 Task: Search One-way flight tickets for 2 adults, in Economy from Sharm El Sheikh to Agra to travel on 26-Nov-2023.  Stops: Any number of stops.
Action: Mouse moved to (291, 269)
Screenshot: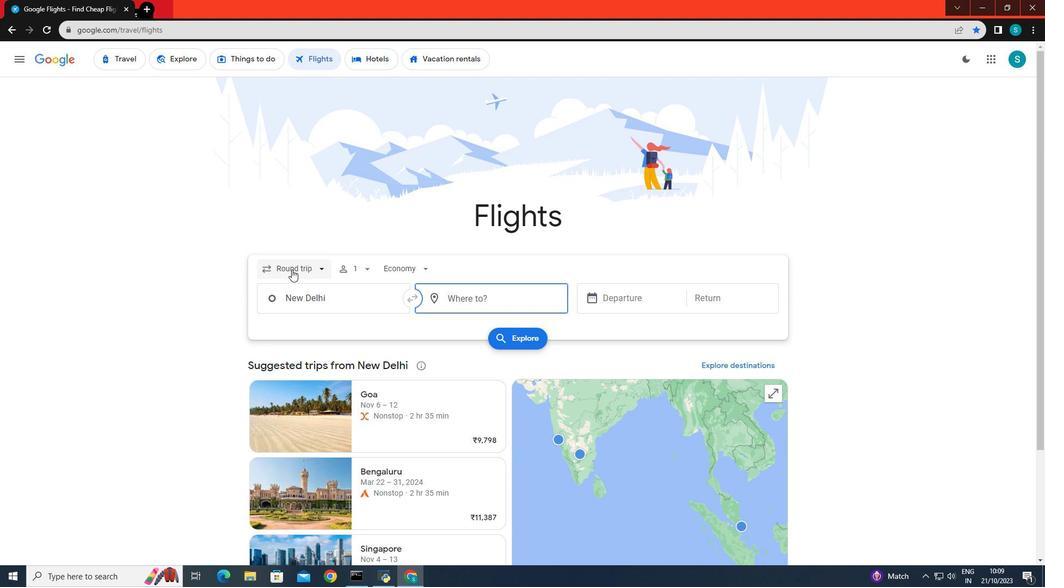 
Action: Mouse pressed left at (291, 269)
Screenshot: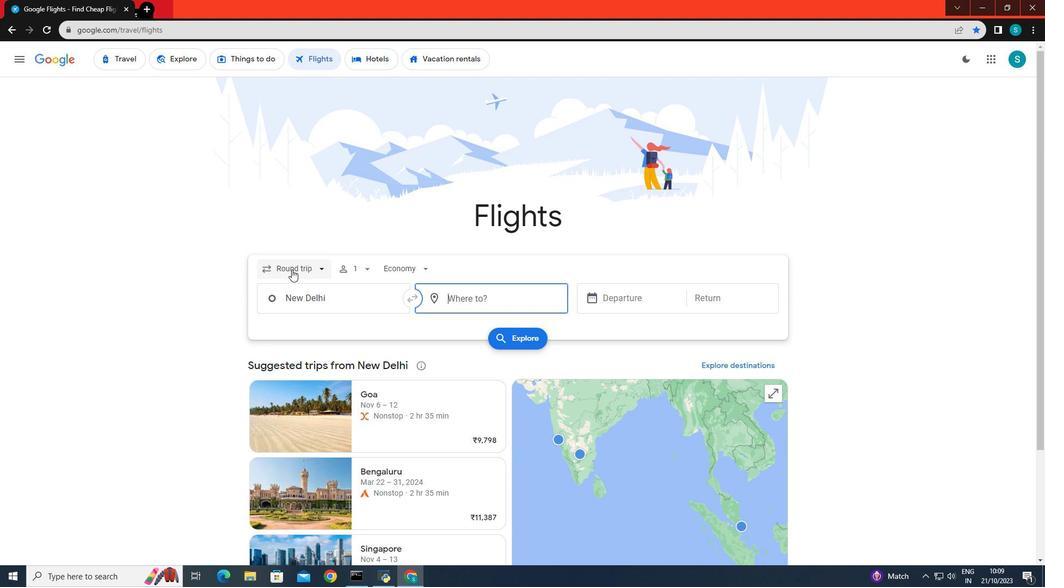 
Action: Mouse moved to (293, 316)
Screenshot: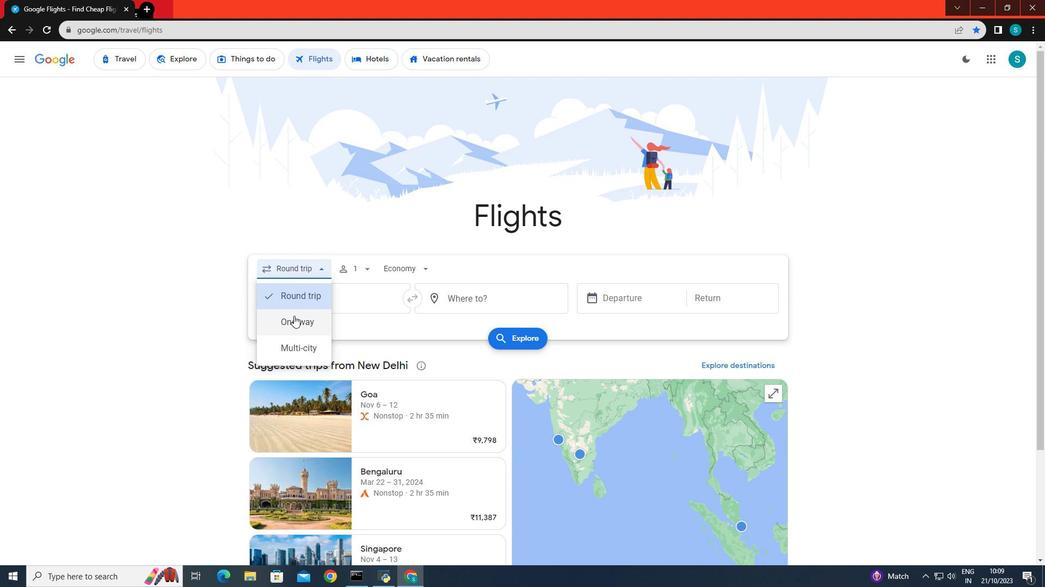 
Action: Mouse pressed left at (293, 316)
Screenshot: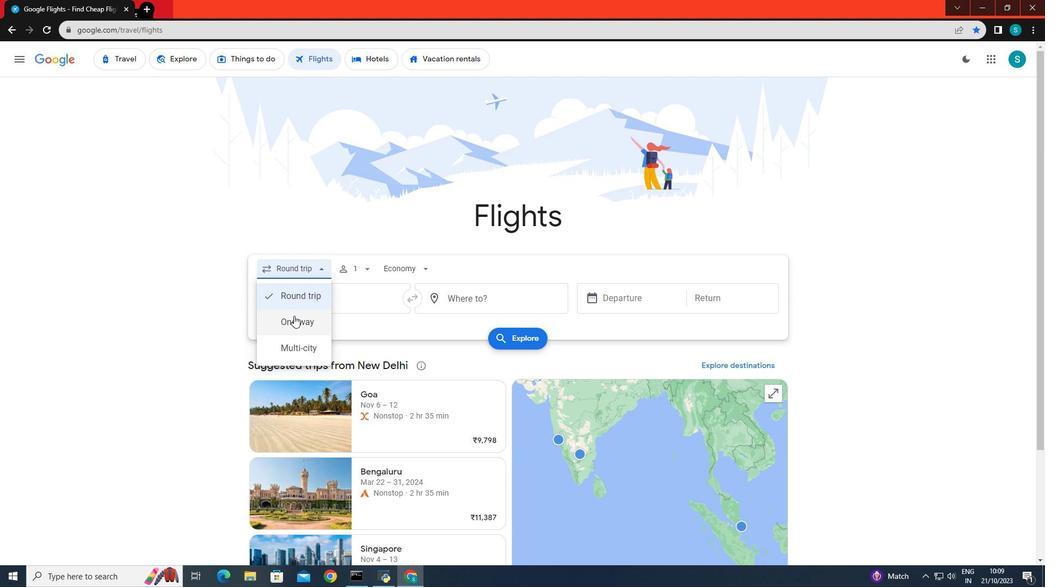 
Action: Mouse moved to (355, 265)
Screenshot: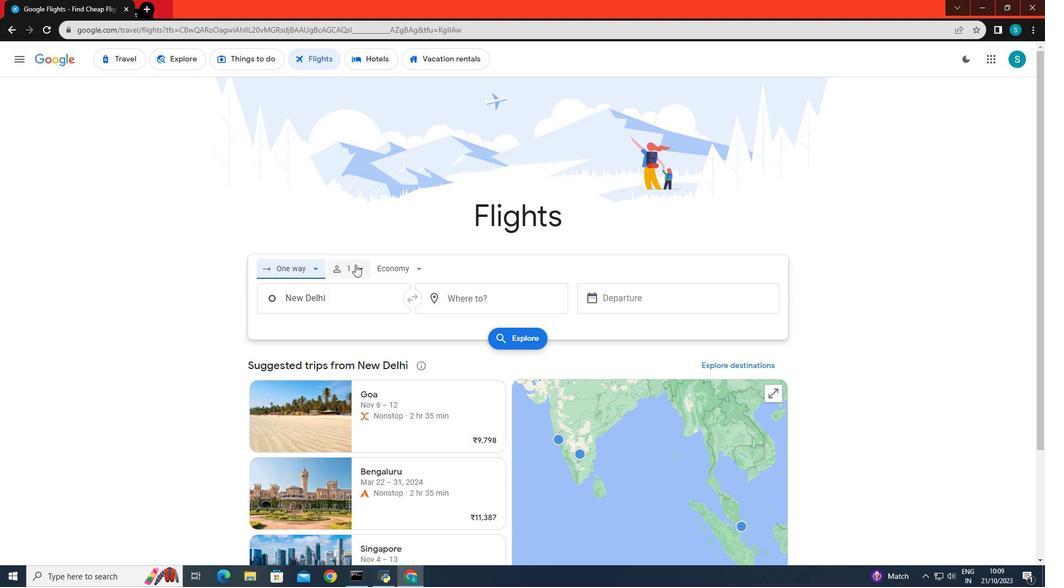 
Action: Mouse pressed left at (355, 265)
Screenshot: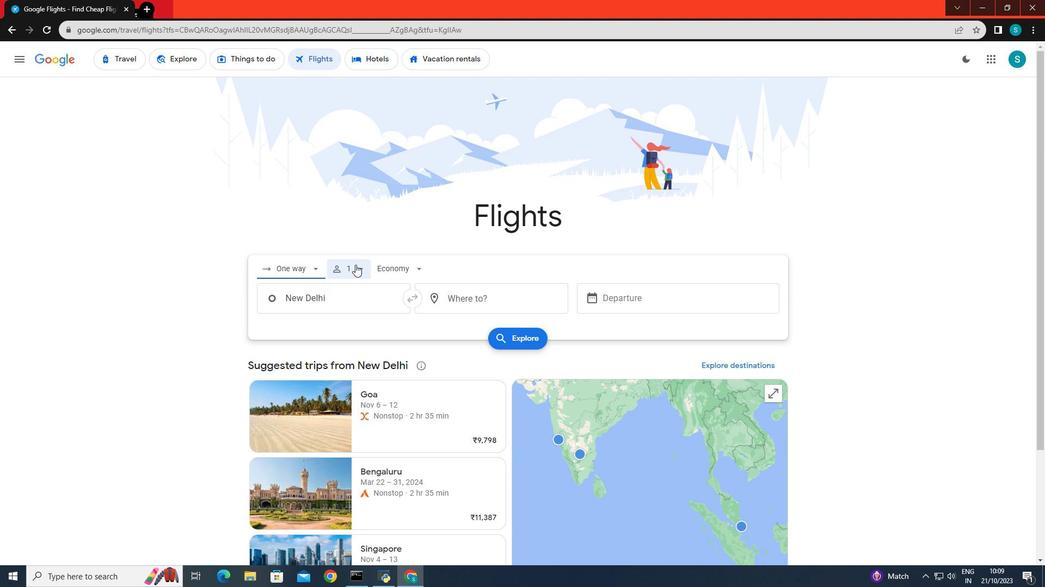 
Action: Mouse moved to (442, 294)
Screenshot: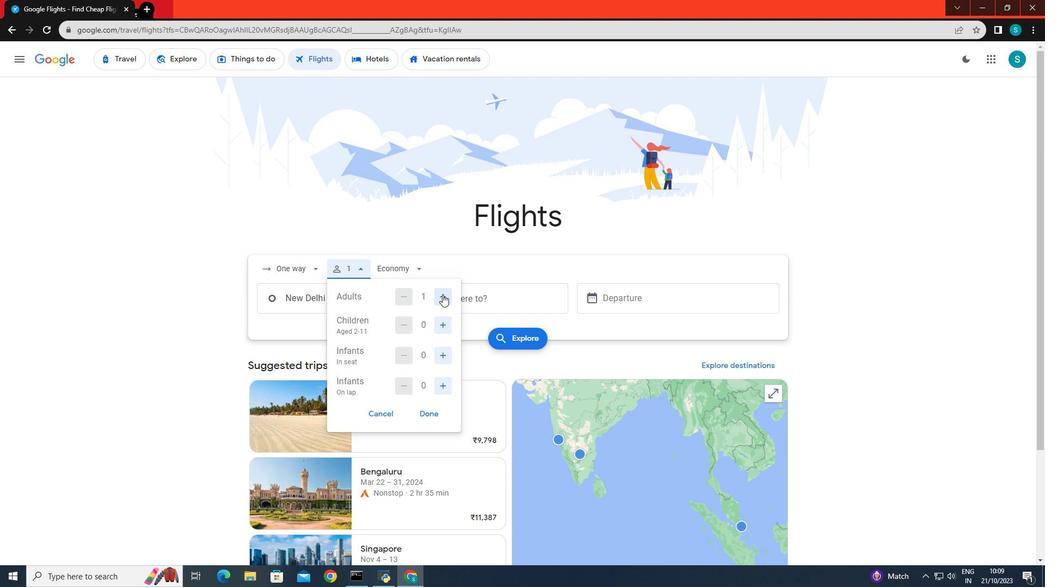 
Action: Mouse pressed left at (442, 294)
Screenshot: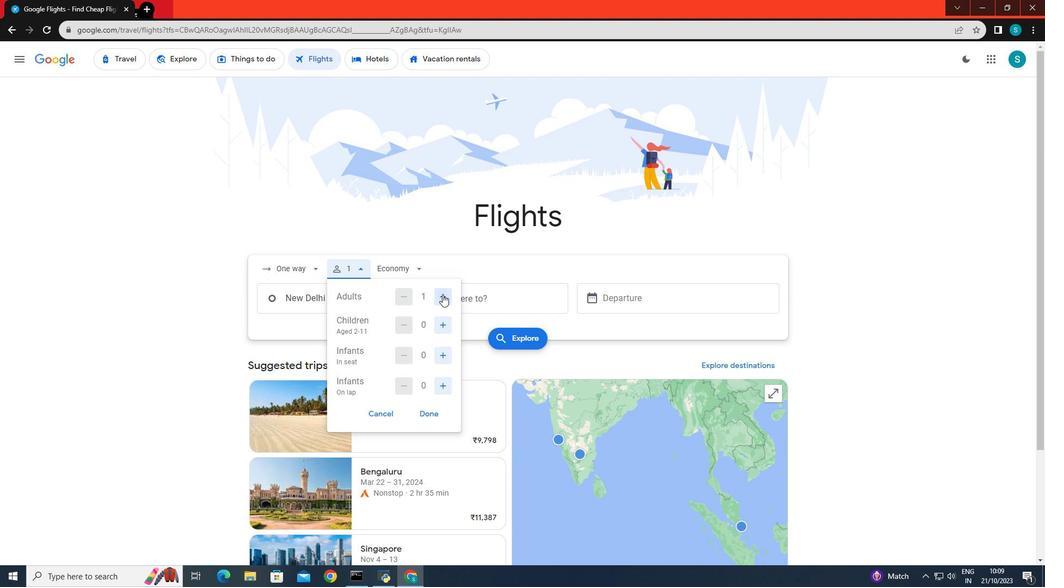 
Action: Mouse moved to (423, 413)
Screenshot: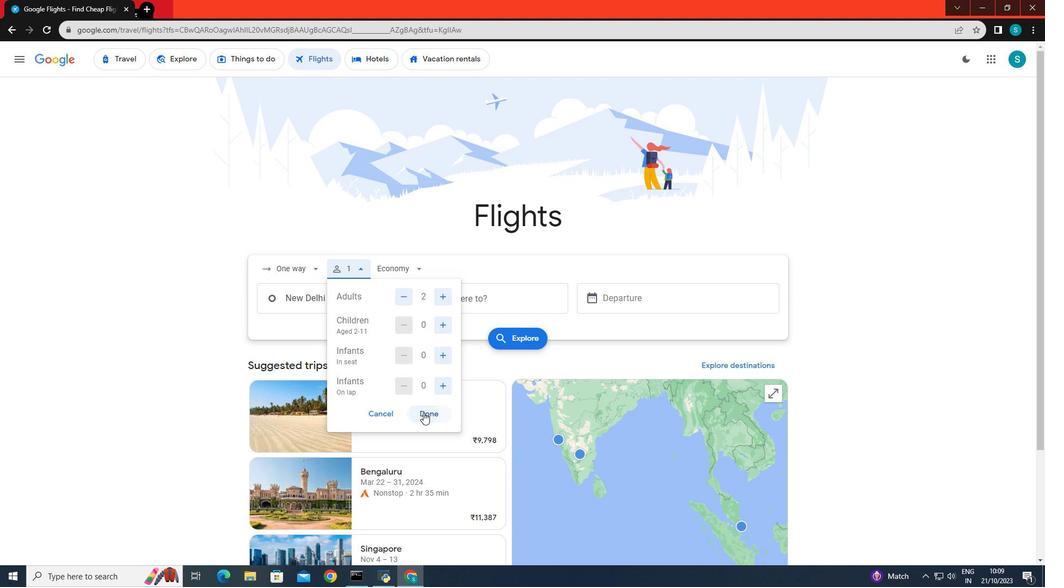 
Action: Mouse pressed left at (423, 413)
Screenshot: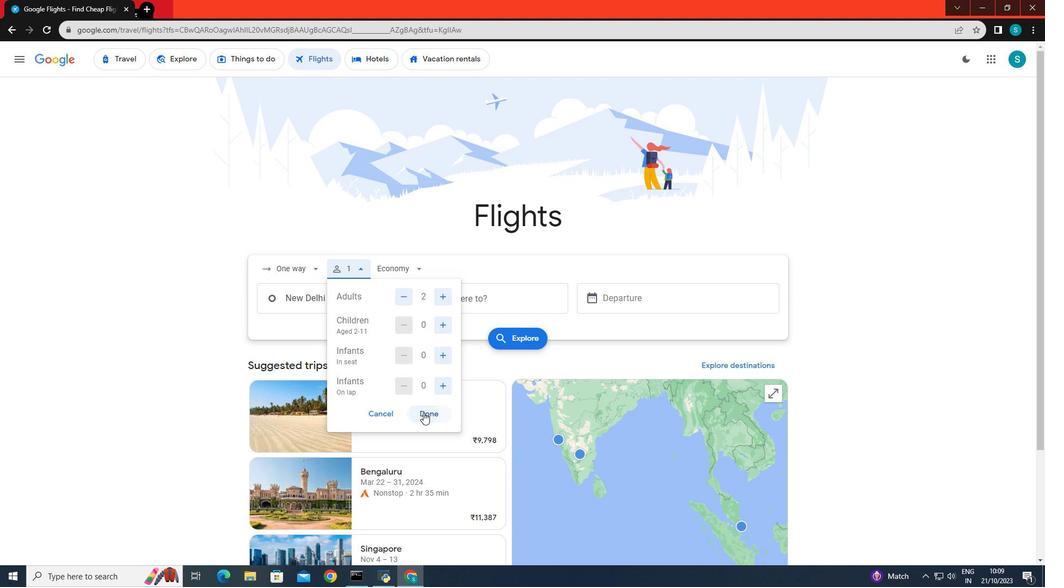 
Action: Mouse moved to (390, 354)
Screenshot: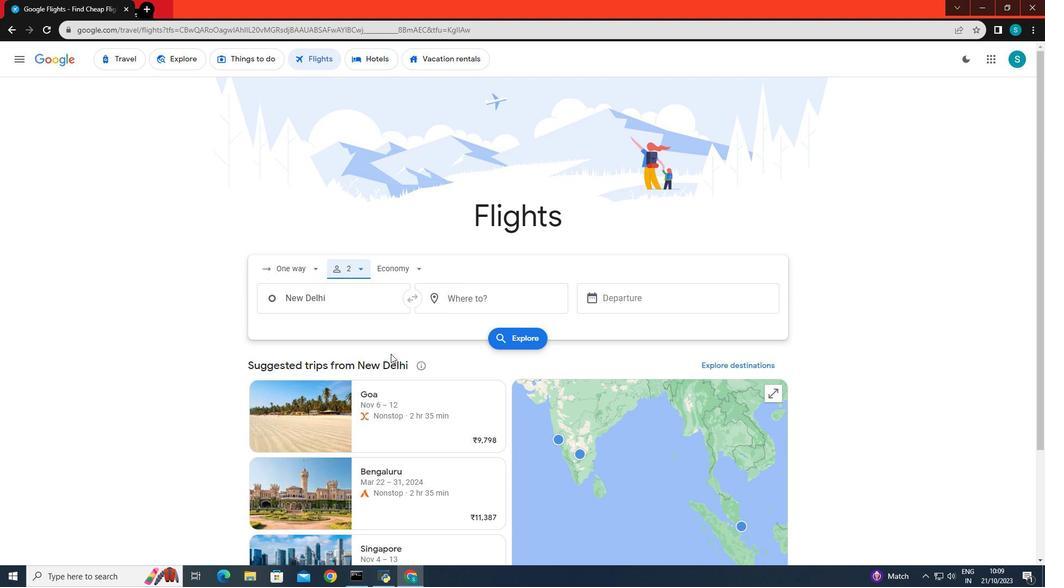
Action: Mouse scrolled (390, 353) with delta (0, 0)
Screenshot: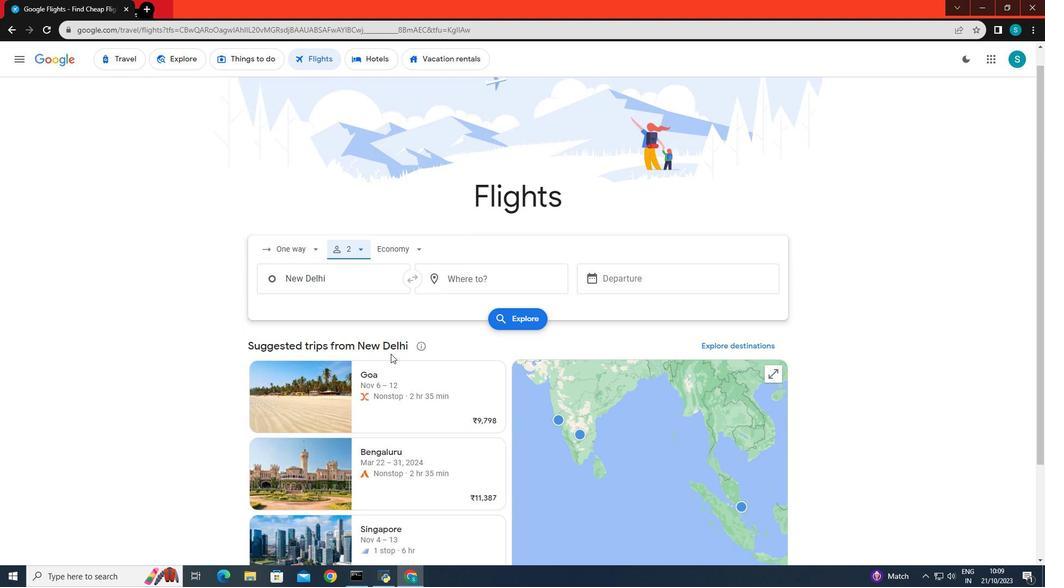 
Action: Mouse moved to (401, 217)
Screenshot: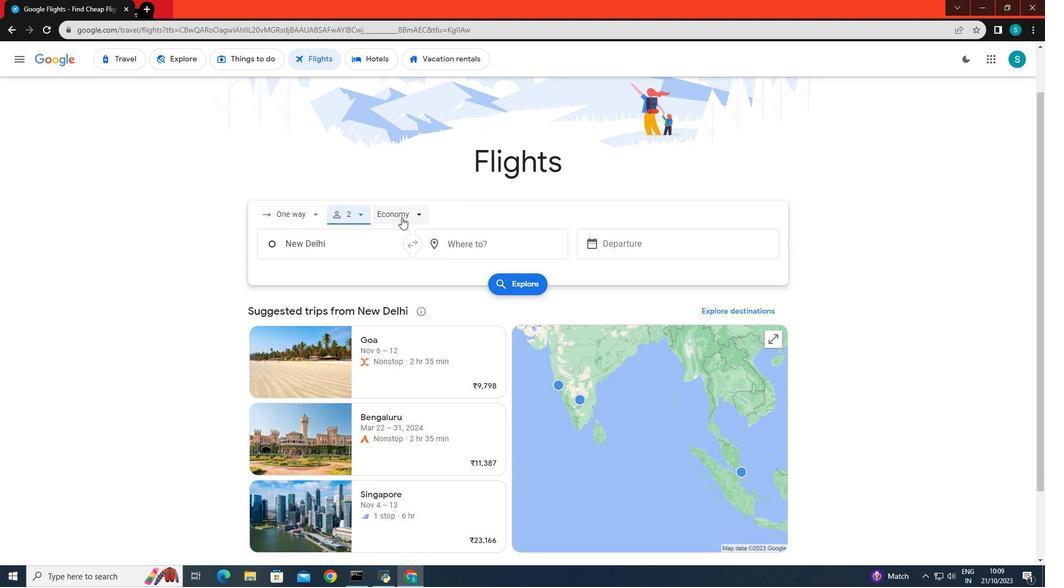 
Action: Mouse pressed left at (401, 217)
Screenshot: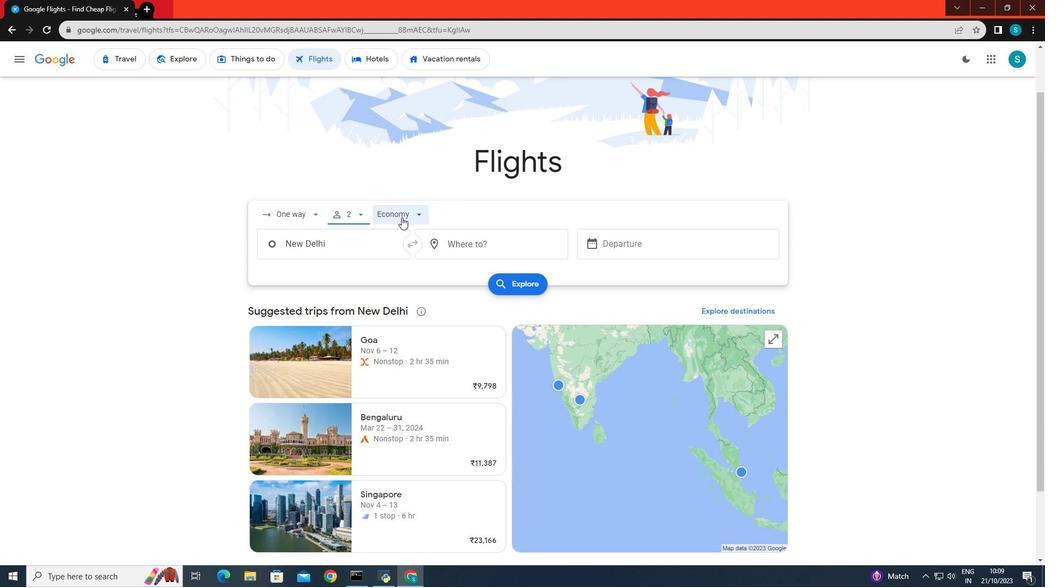 
Action: Mouse moved to (420, 245)
Screenshot: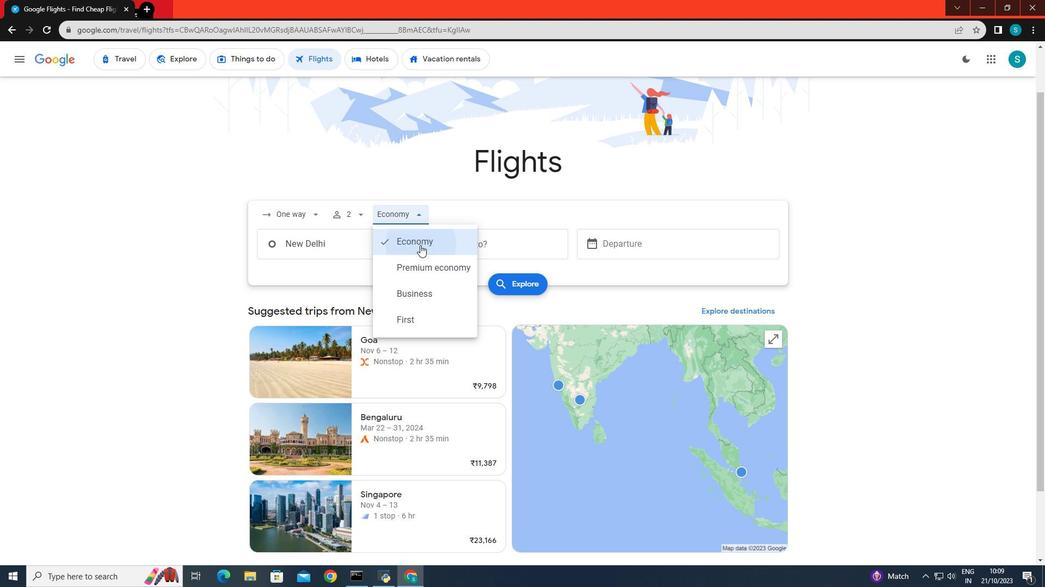 
Action: Mouse pressed left at (420, 245)
Screenshot: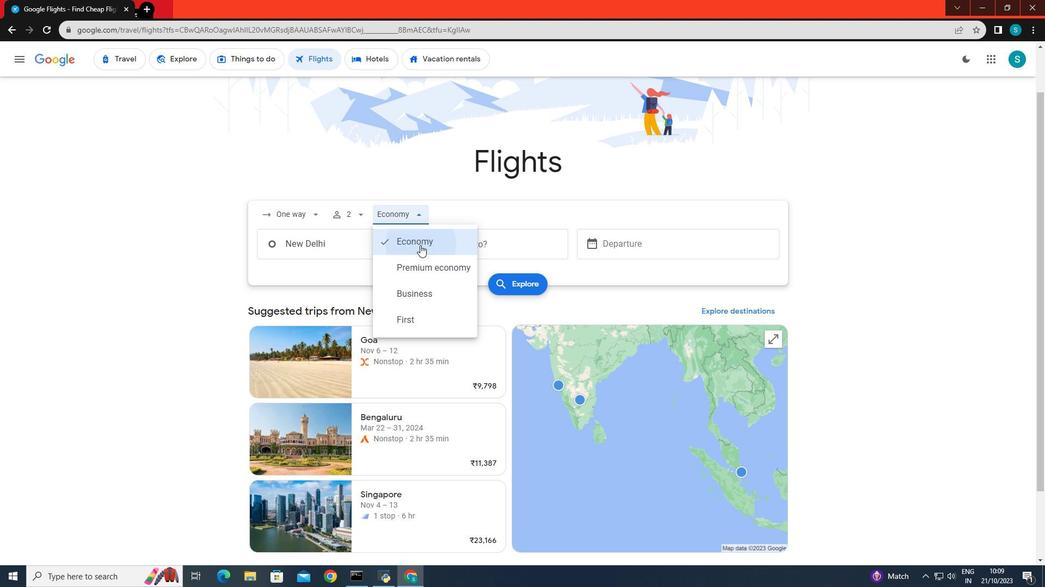 
Action: Mouse moved to (320, 246)
Screenshot: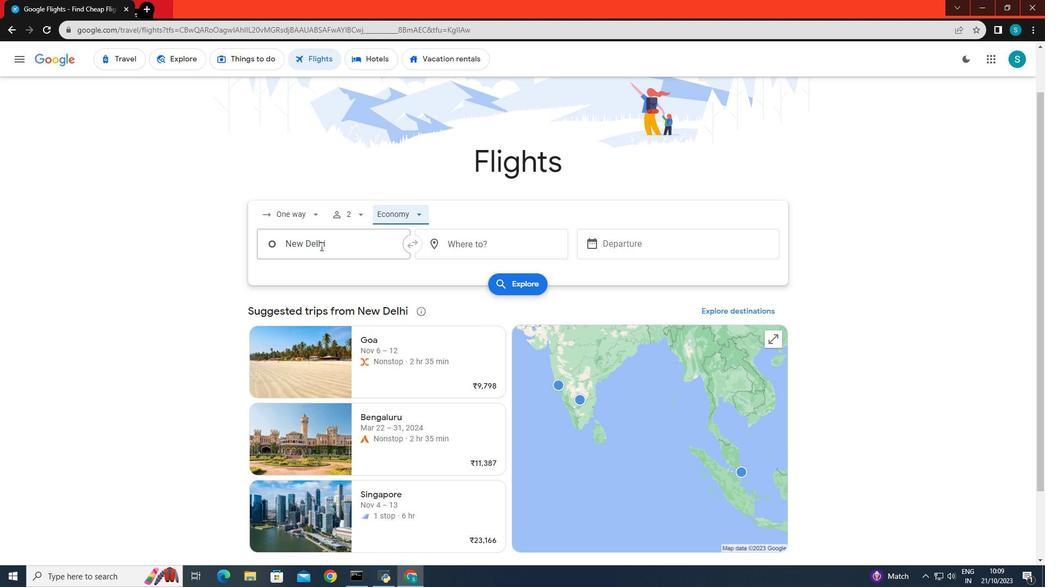 
Action: Mouse pressed left at (320, 246)
Screenshot: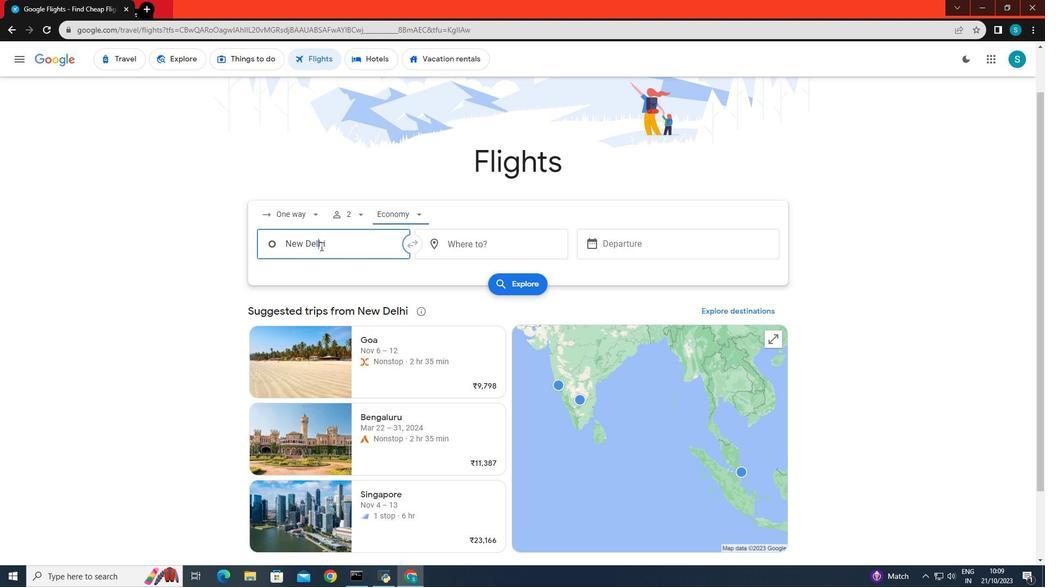 
Action: Key pressed <Key.backspace><Key.caps_lock>S<Key.caps_lock>harm
Screenshot: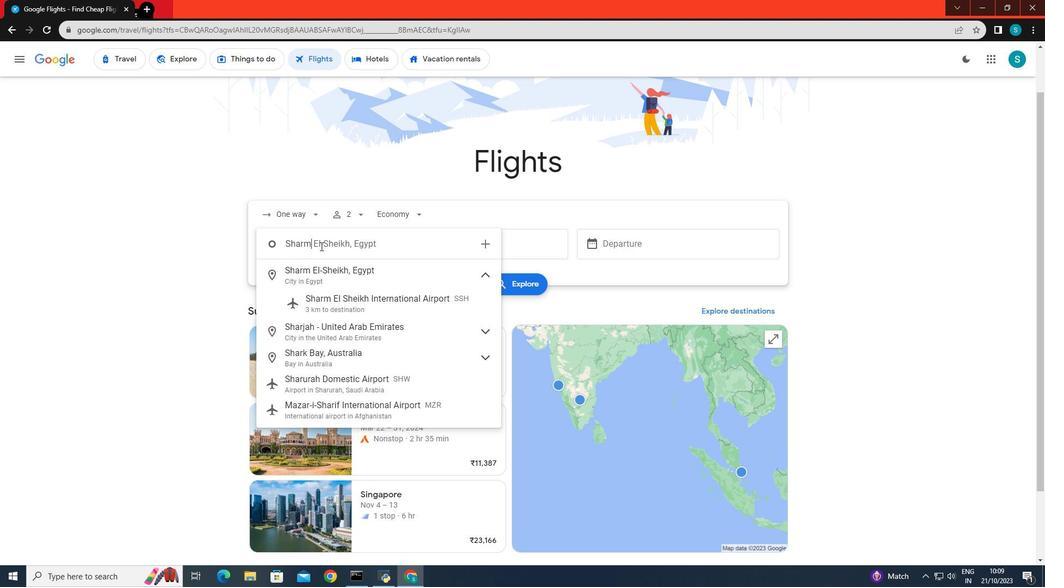
Action: Mouse moved to (321, 273)
Screenshot: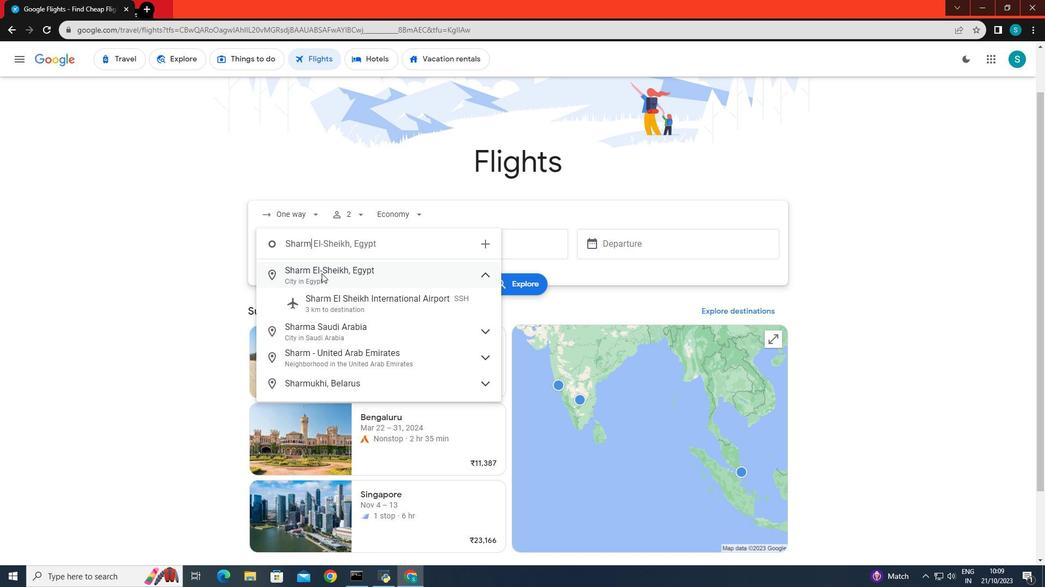 
Action: Mouse pressed left at (321, 273)
Screenshot: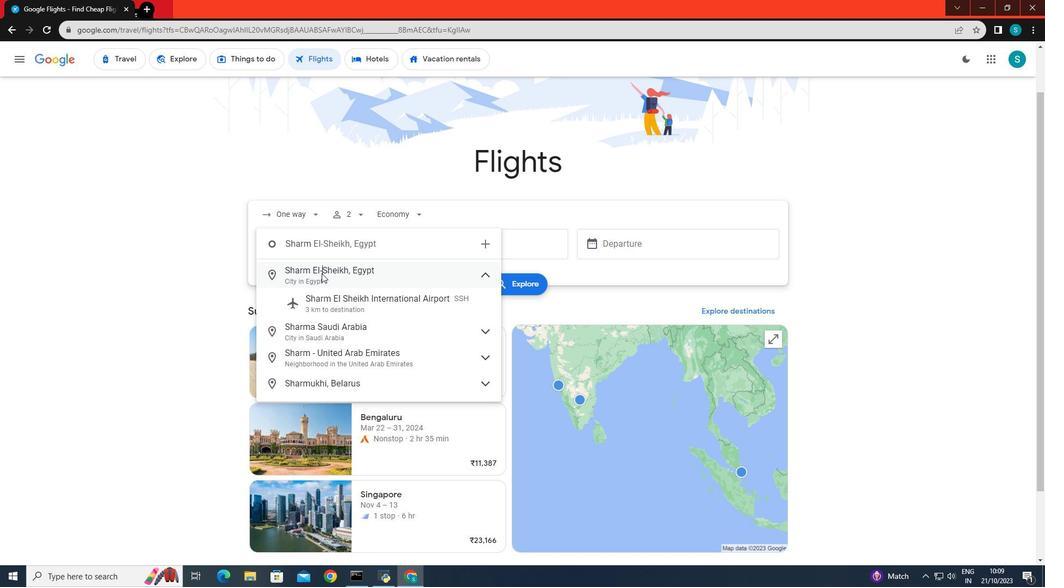 
Action: Mouse moved to (452, 242)
Screenshot: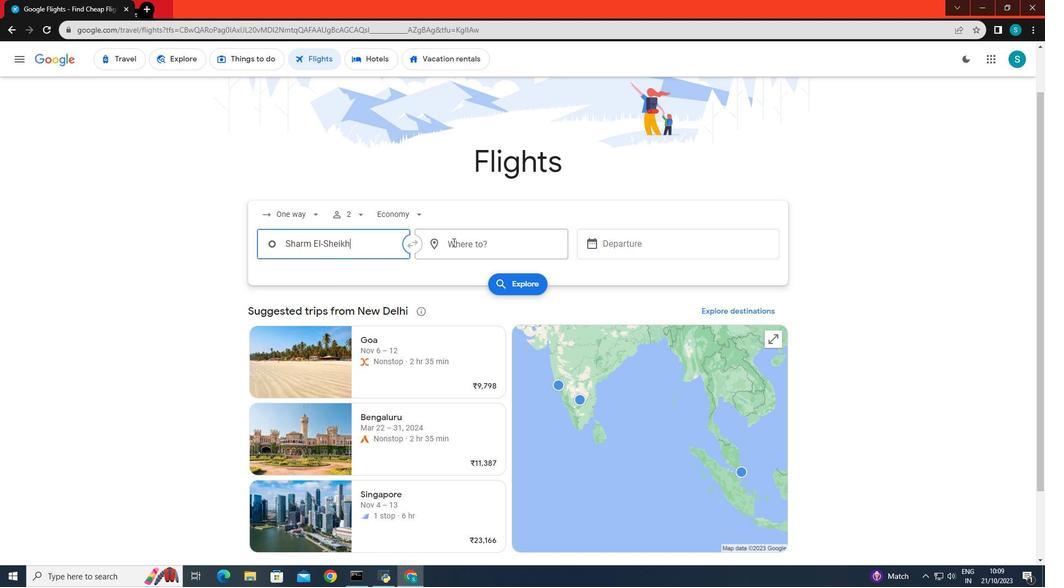 
Action: Mouse pressed left at (452, 242)
Screenshot: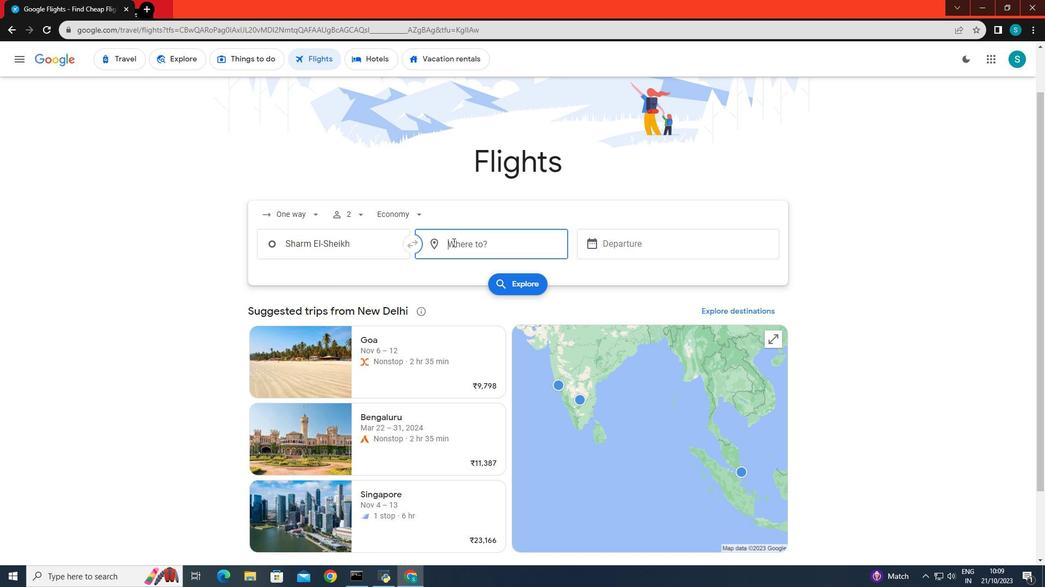 
Action: Key pressed <Key.caps_lock>A<Key.caps_lock>gra
Screenshot: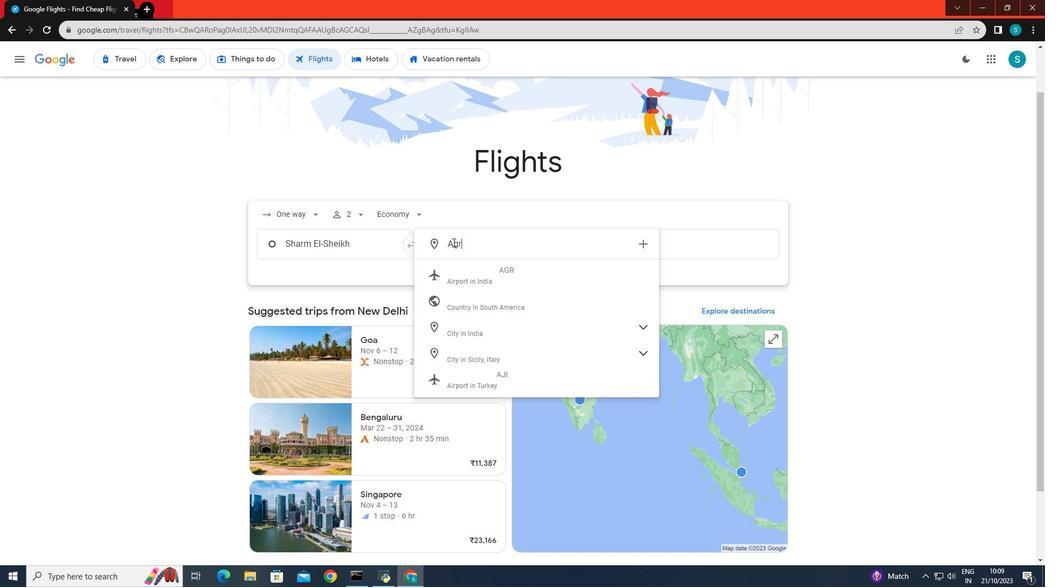 
Action: Mouse moved to (464, 281)
Screenshot: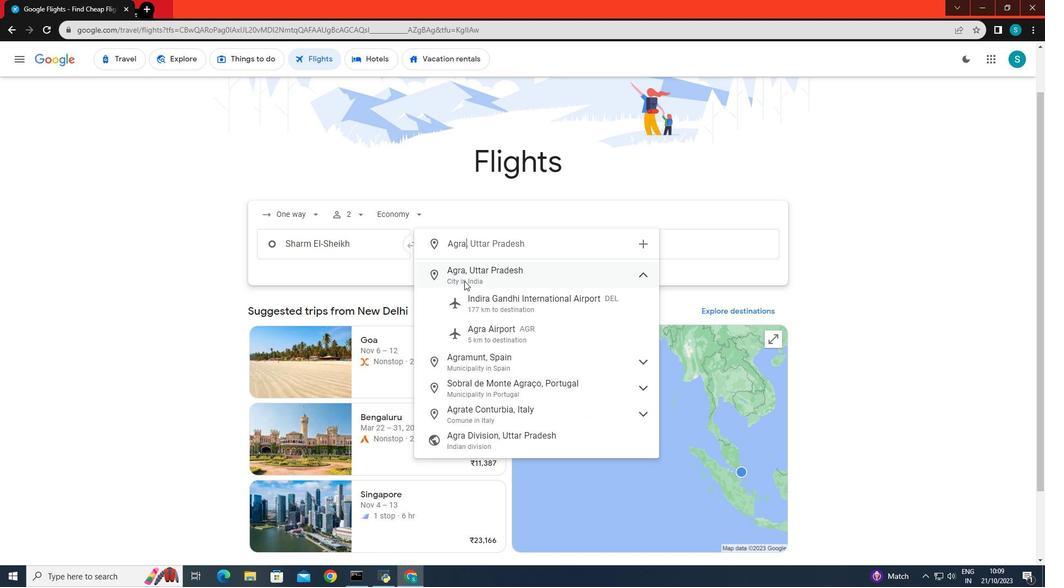 
Action: Mouse pressed left at (464, 281)
Screenshot: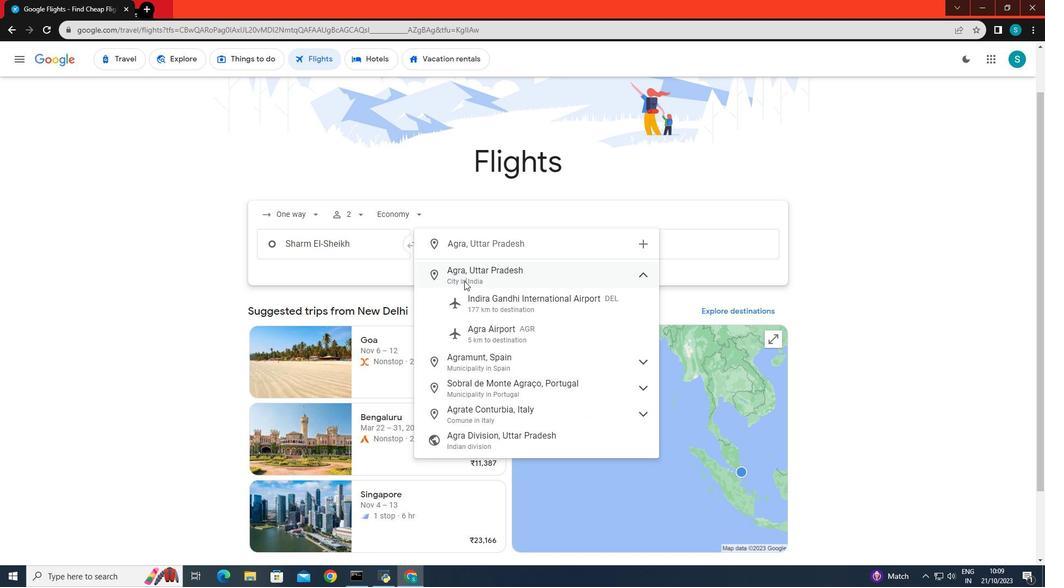 
Action: Mouse moved to (601, 244)
Screenshot: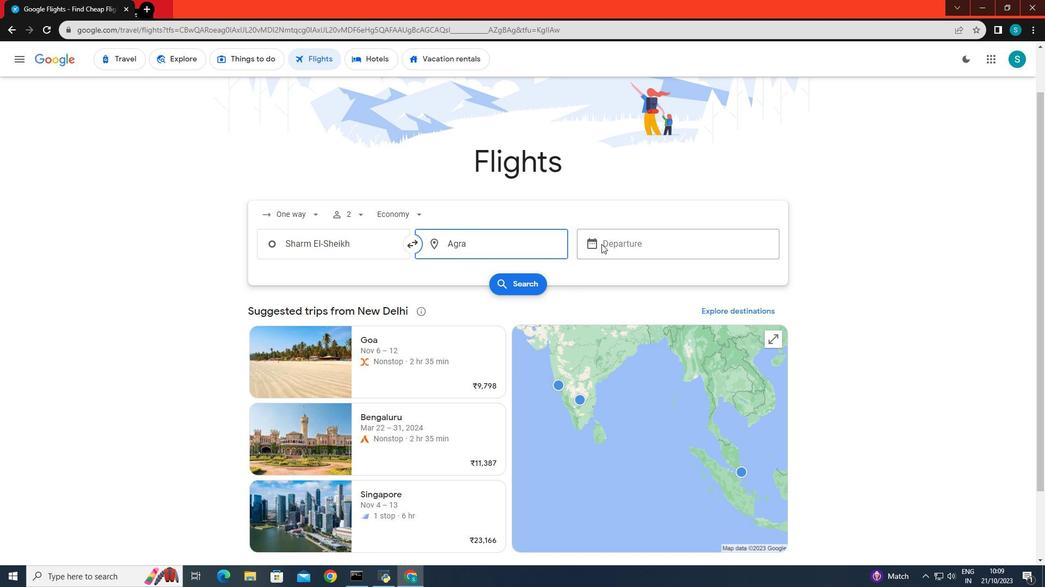 
Action: Mouse pressed left at (601, 244)
Screenshot: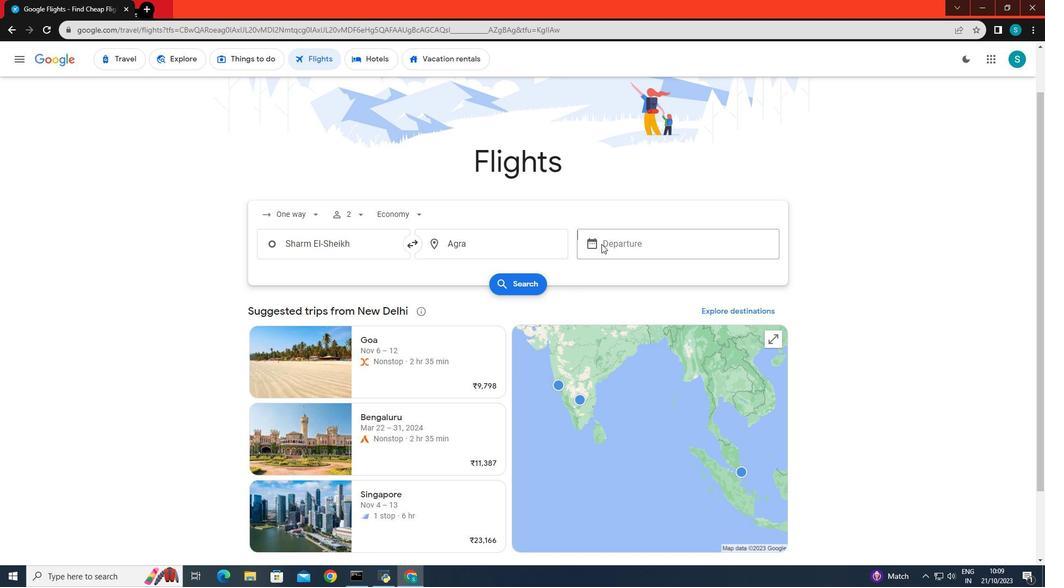 
Action: Mouse moved to (781, 378)
Screenshot: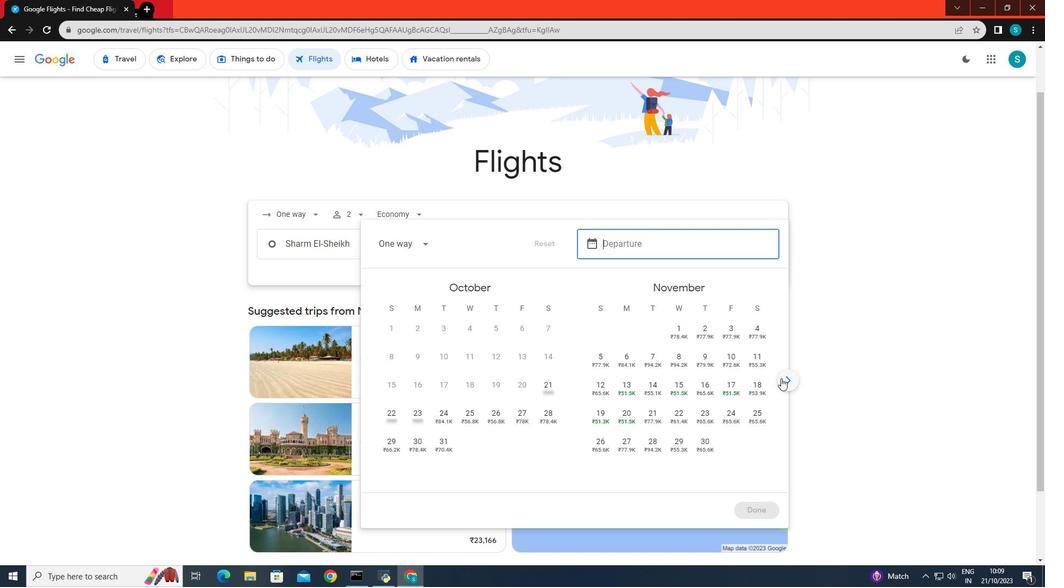 
Action: Mouse pressed left at (781, 378)
Screenshot: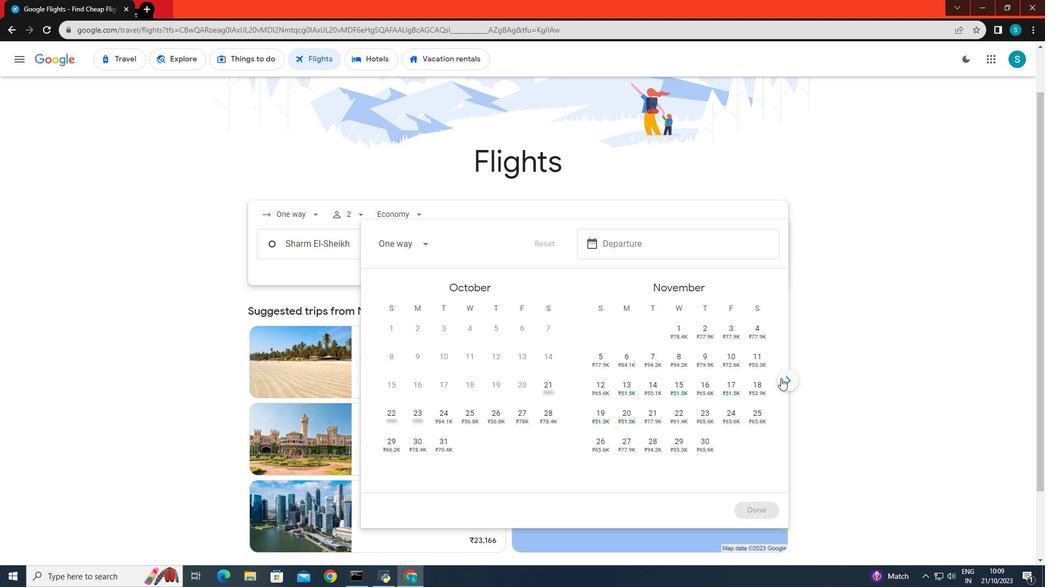 
Action: Mouse moved to (364, 377)
Screenshot: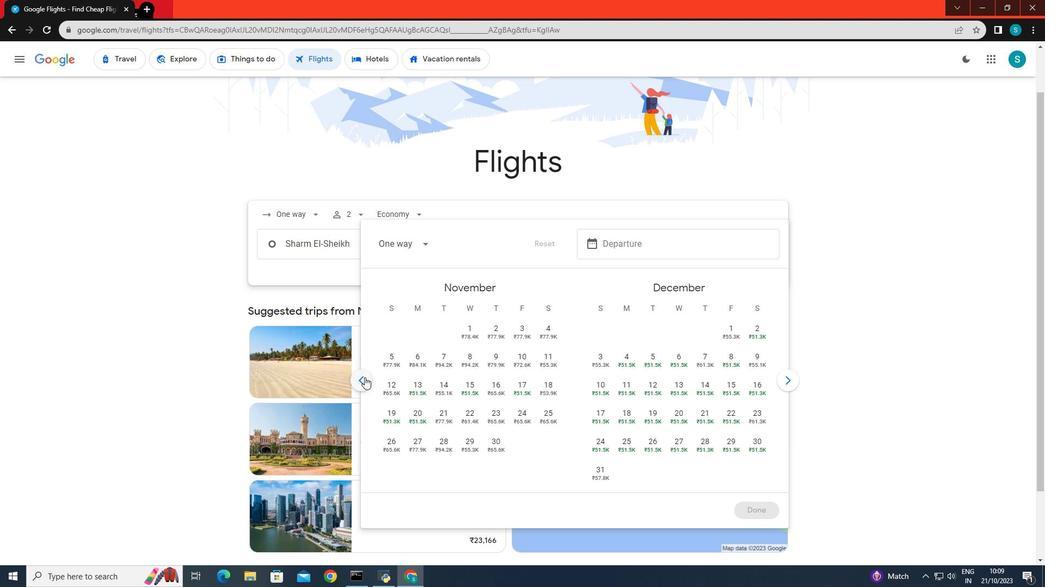 
Action: Mouse pressed left at (364, 377)
Screenshot: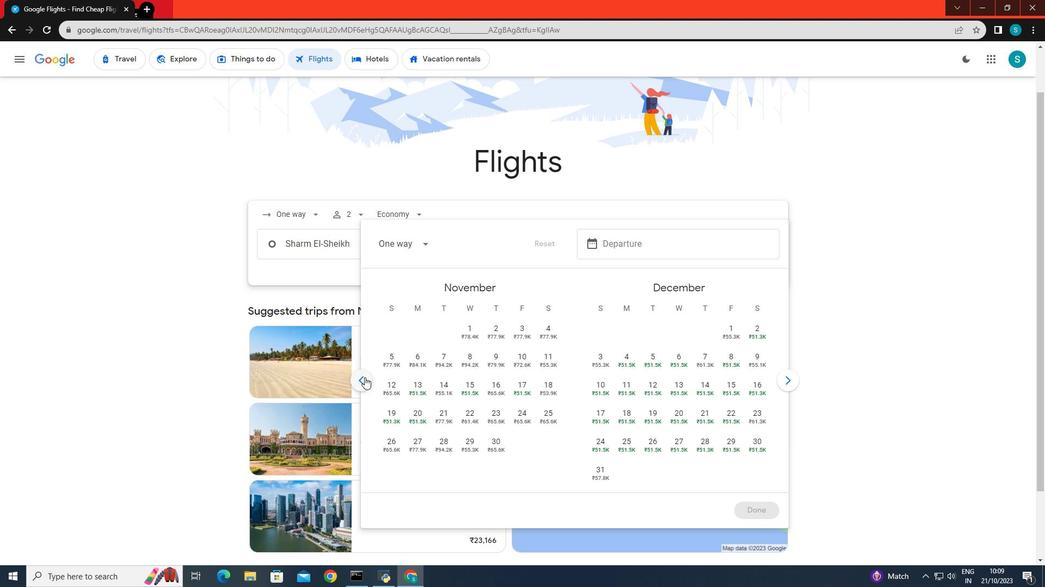 
Action: Mouse moved to (607, 446)
Screenshot: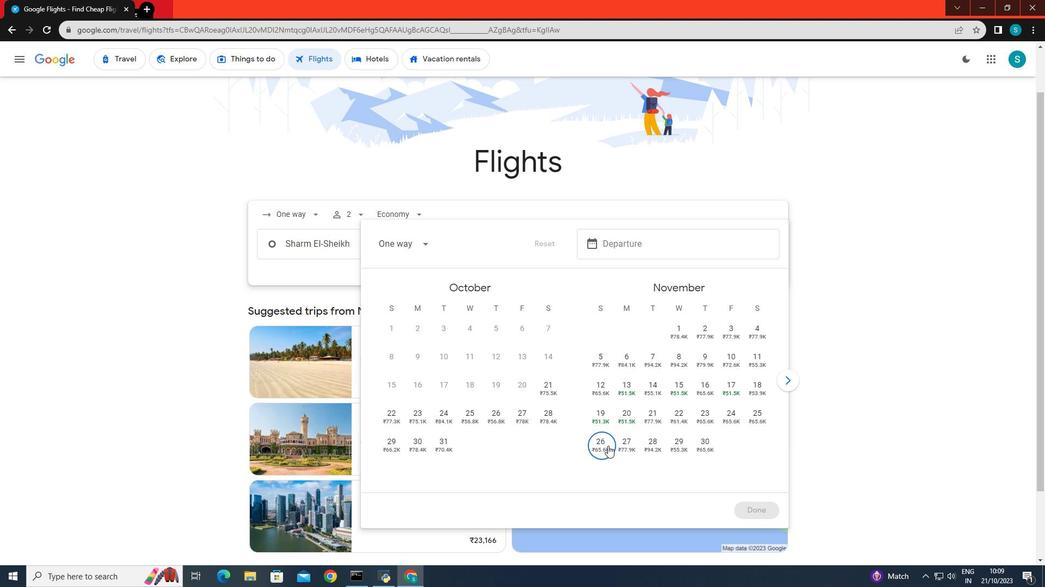 
Action: Mouse pressed left at (607, 446)
Screenshot: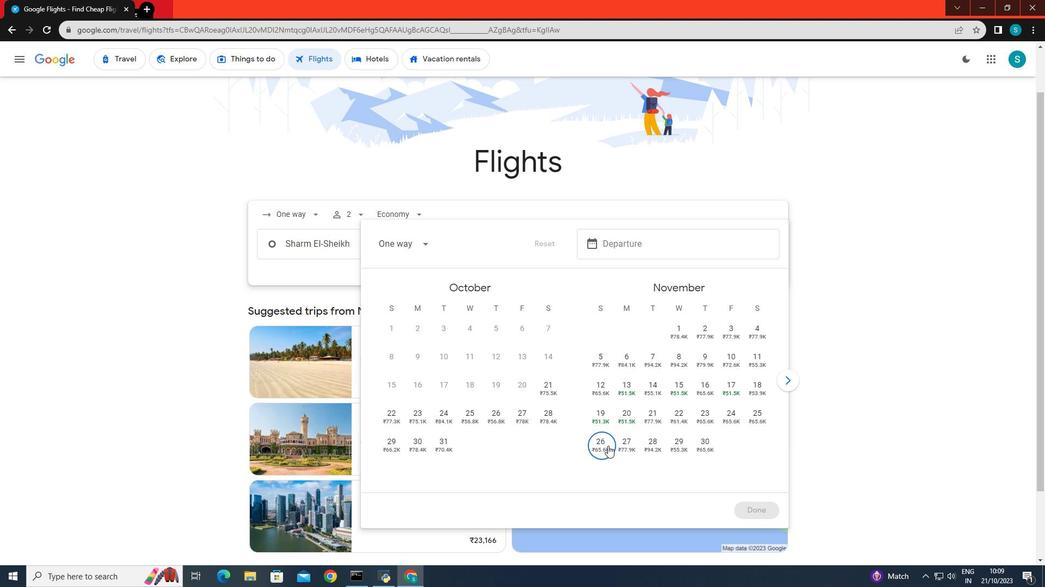 
Action: Mouse moved to (753, 507)
Screenshot: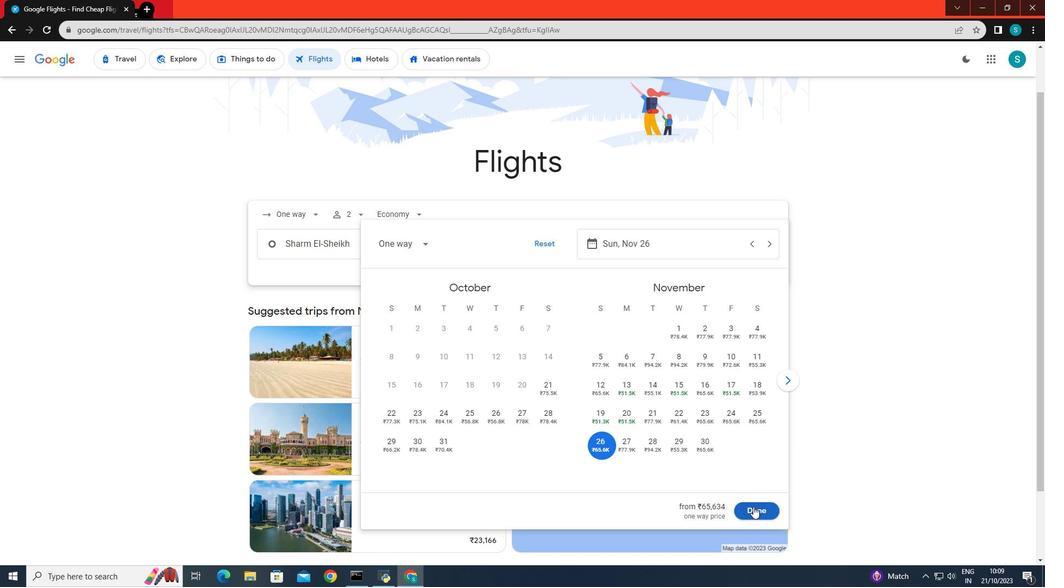 
Action: Mouse pressed left at (753, 507)
Screenshot: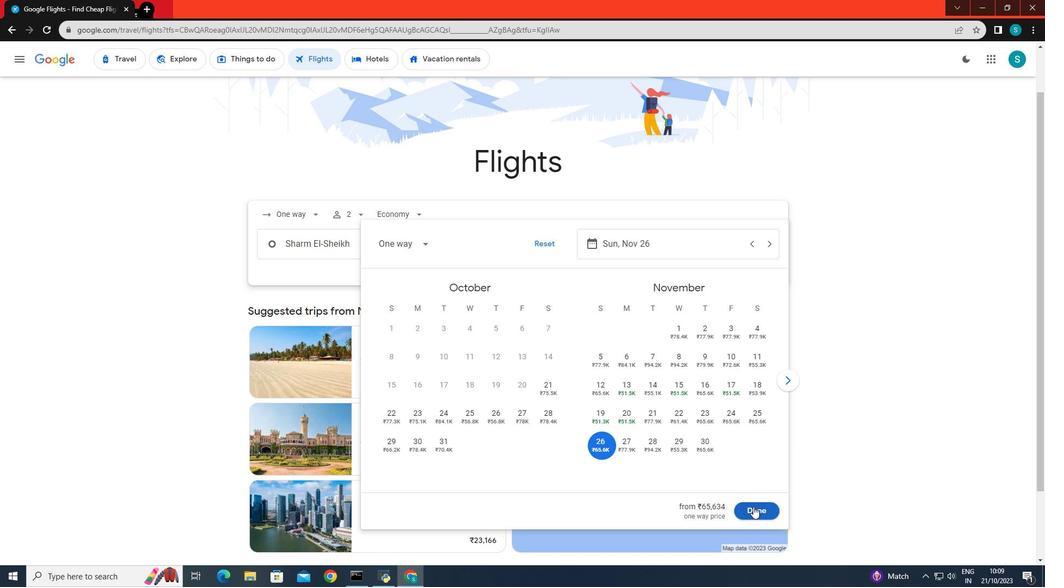 
Action: Mouse moved to (516, 288)
Screenshot: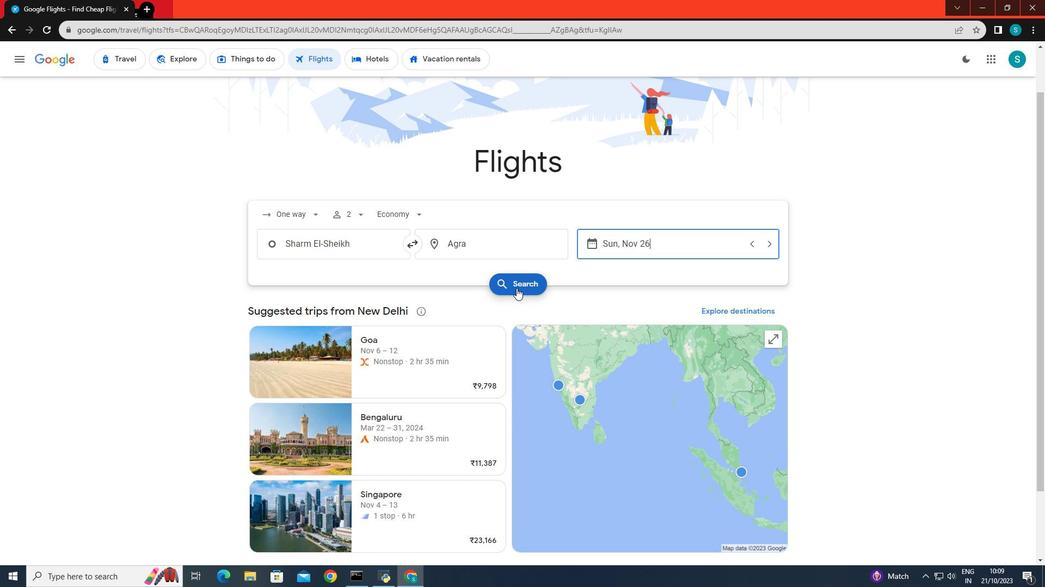 
Action: Mouse pressed left at (516, 288)
Screenshot: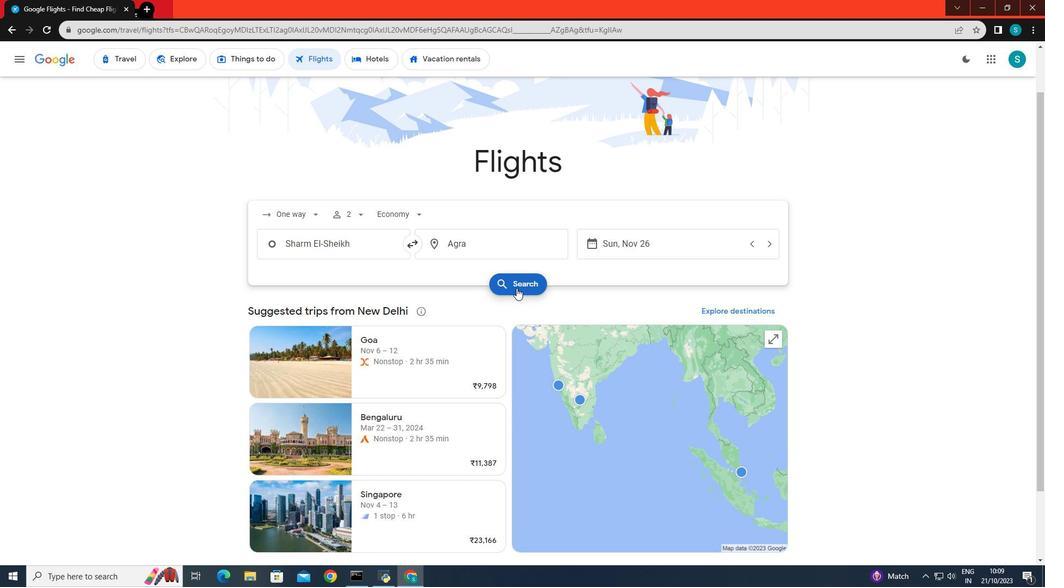 
Action: Mouse moved to (345, 158)
Screenshot: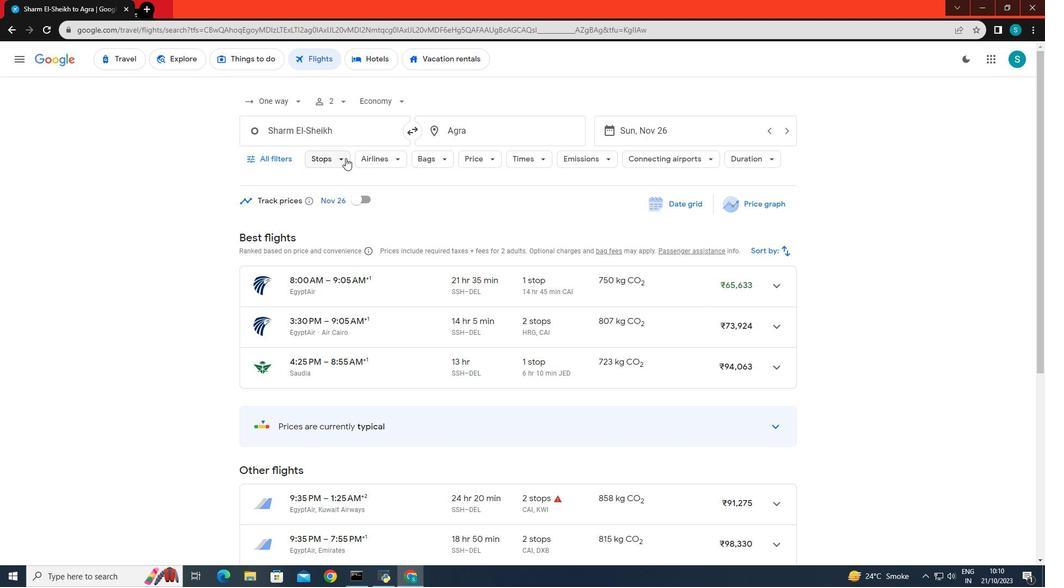 
Action: Mouse pressed left at (345, 158)
Screenshot: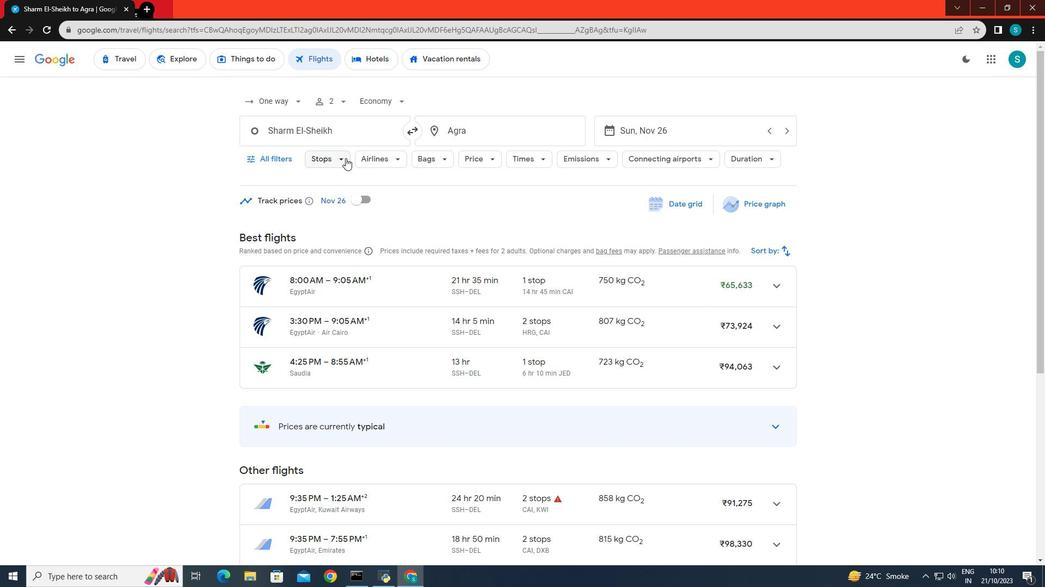 
Action: Mouse moved to (331, 213)
Screenshot: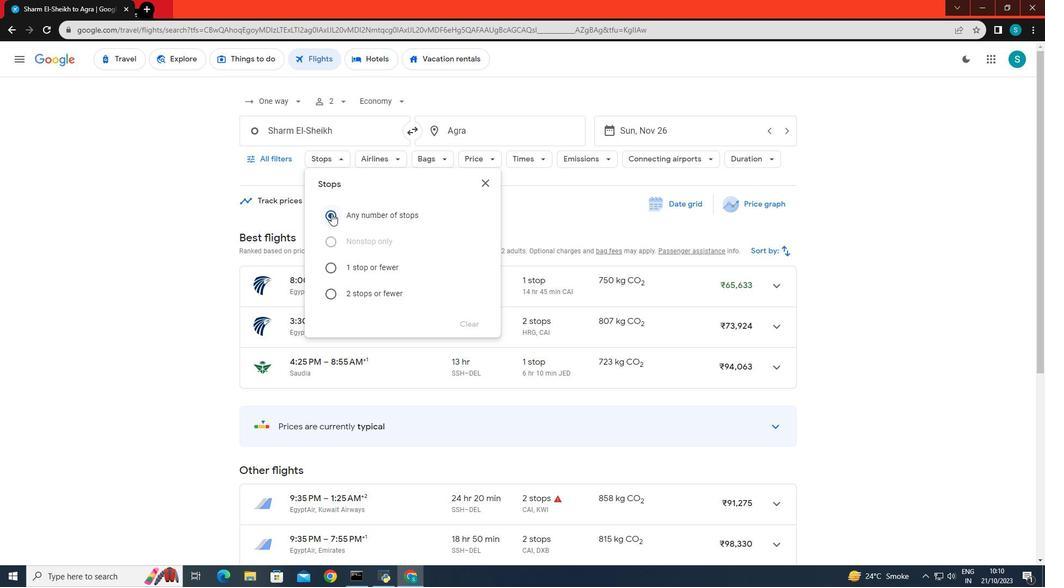 
Action: Mouse pressed left at (331, 213)
Screenshot: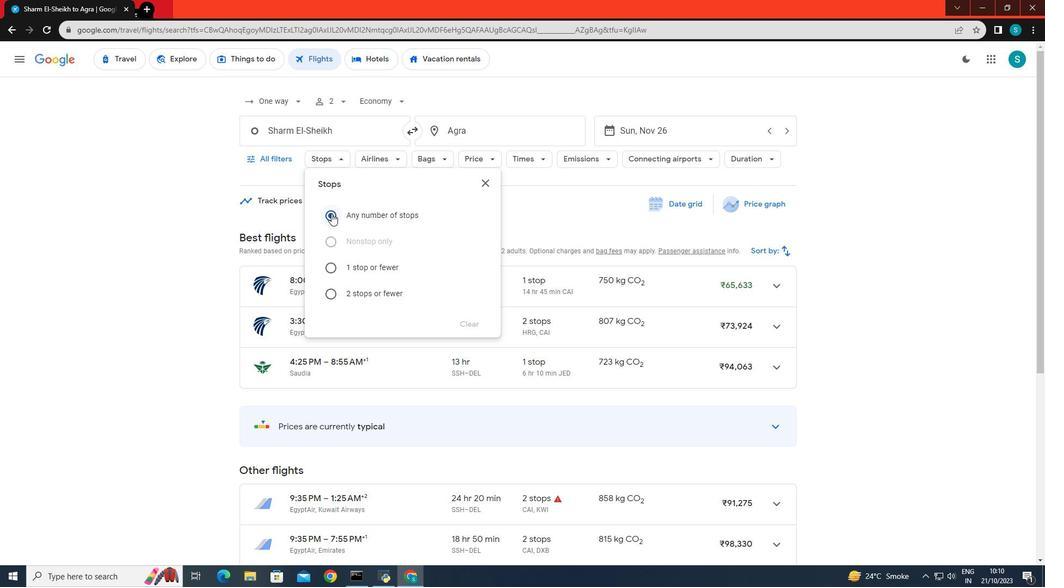 
Action: Mouse moved to (220, 247)
Screenshot: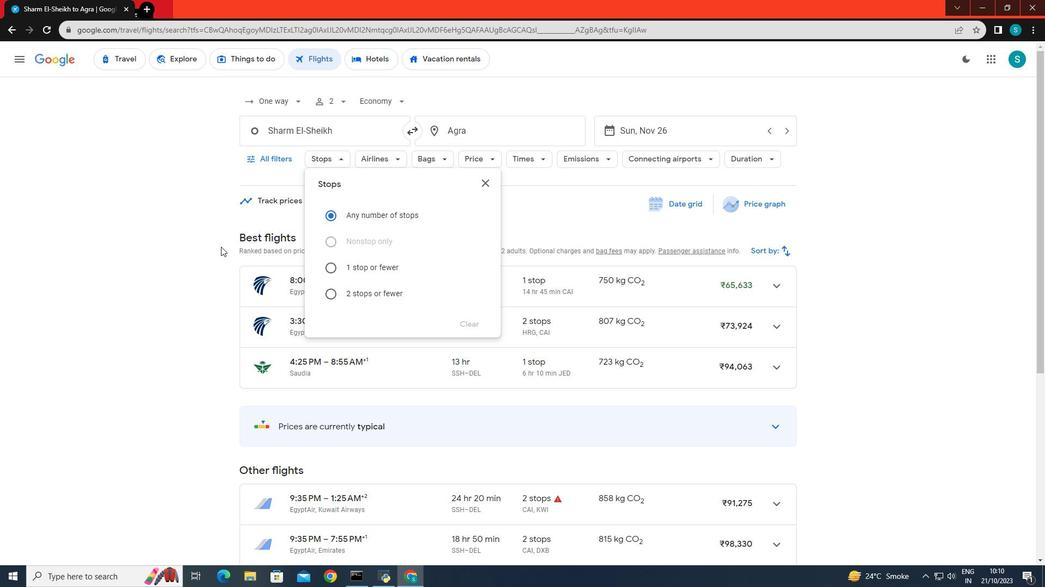 
Action: Mouse pressed left at (220, 247)
Screenshot: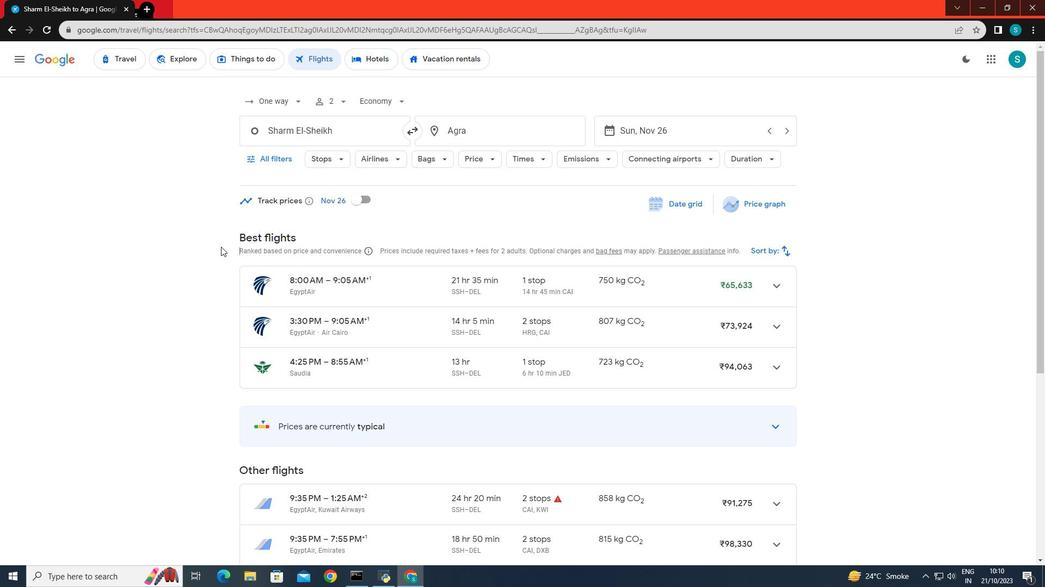 
Action: Mouse scrolled (220, 246) with delta (0, 0)
Screenshot: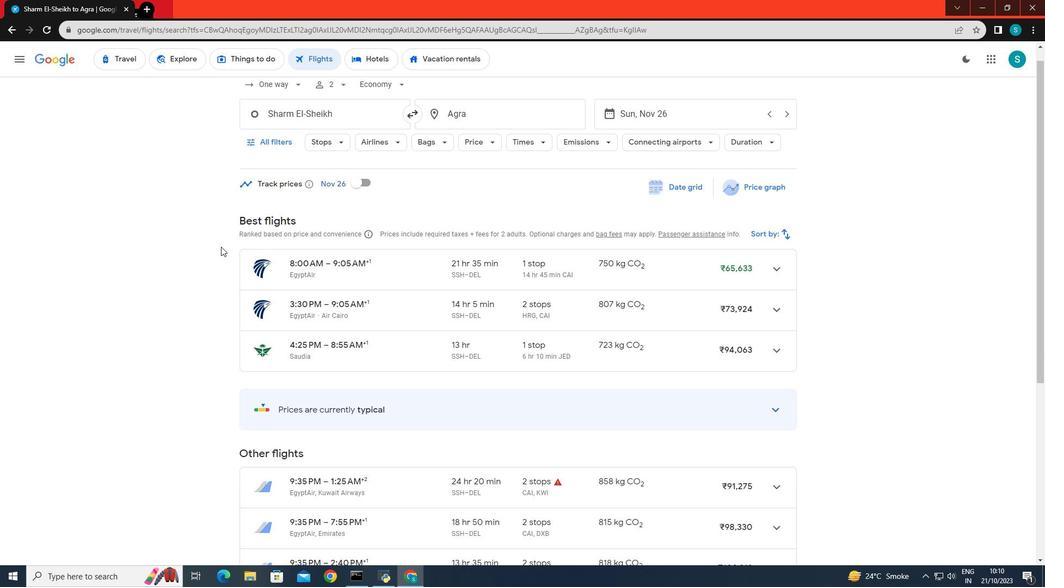 
Action: Mouse moved to (220, 247)
Screenshot: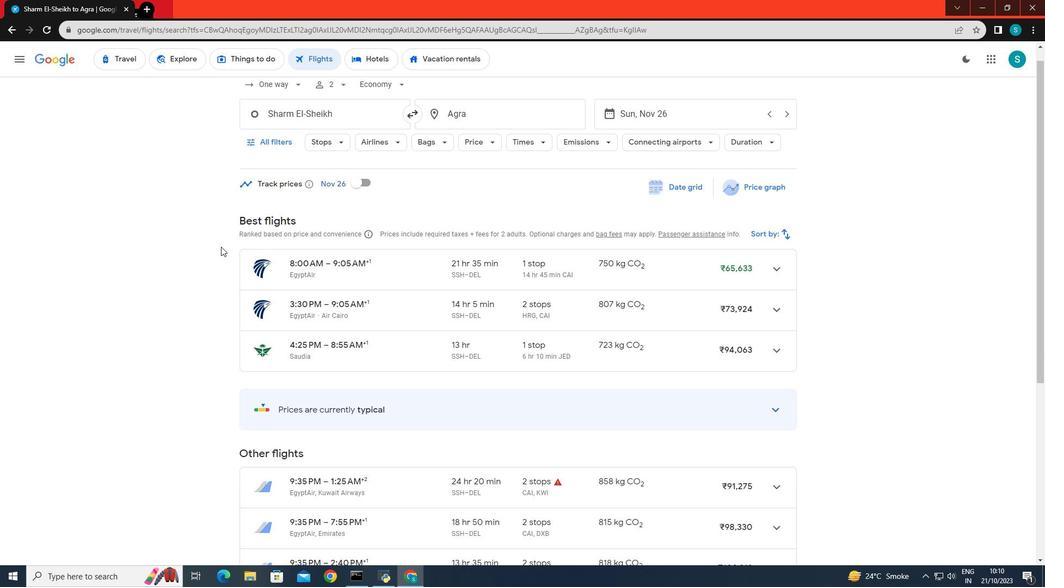 
Action: Mouse scrolled (220, 246) with delta (0, 0)
Screenshot: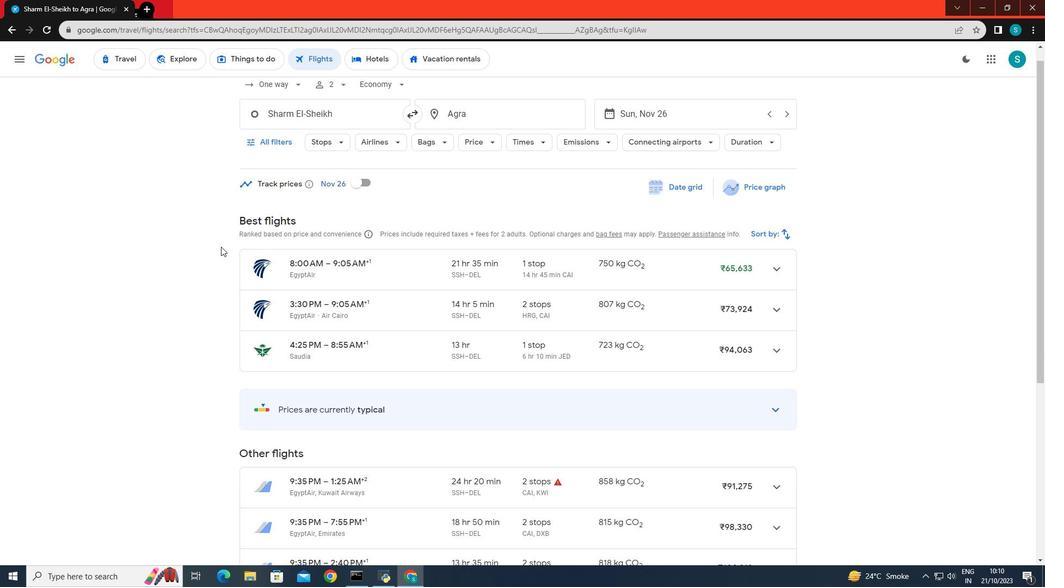 
Action: Mouse scrolled (220, 246) with delta (0, 0)
Screenshot: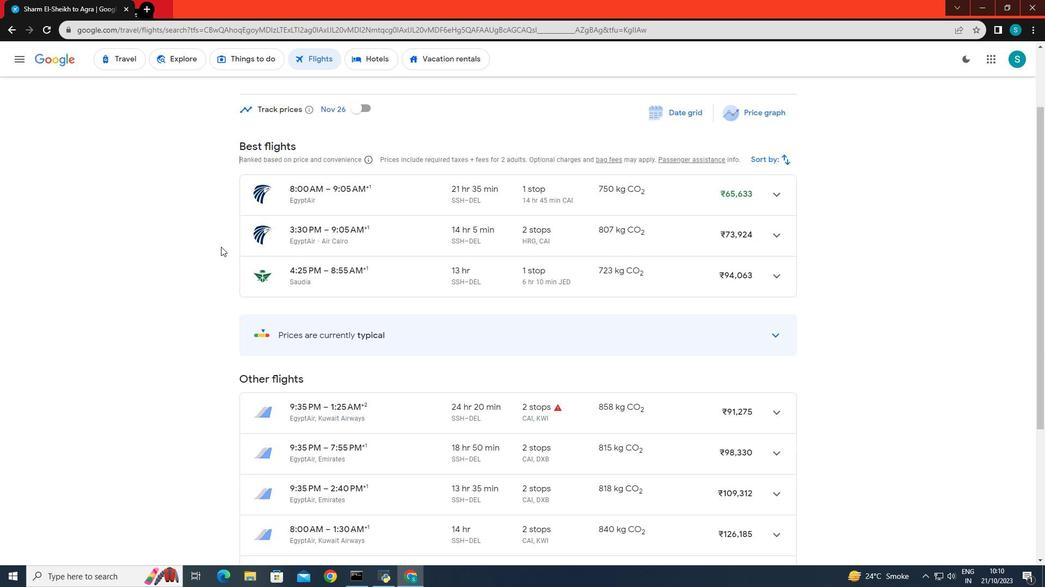 
Action: Mouse scrolled (220, 246) with delta (0, 0)
Screenshot: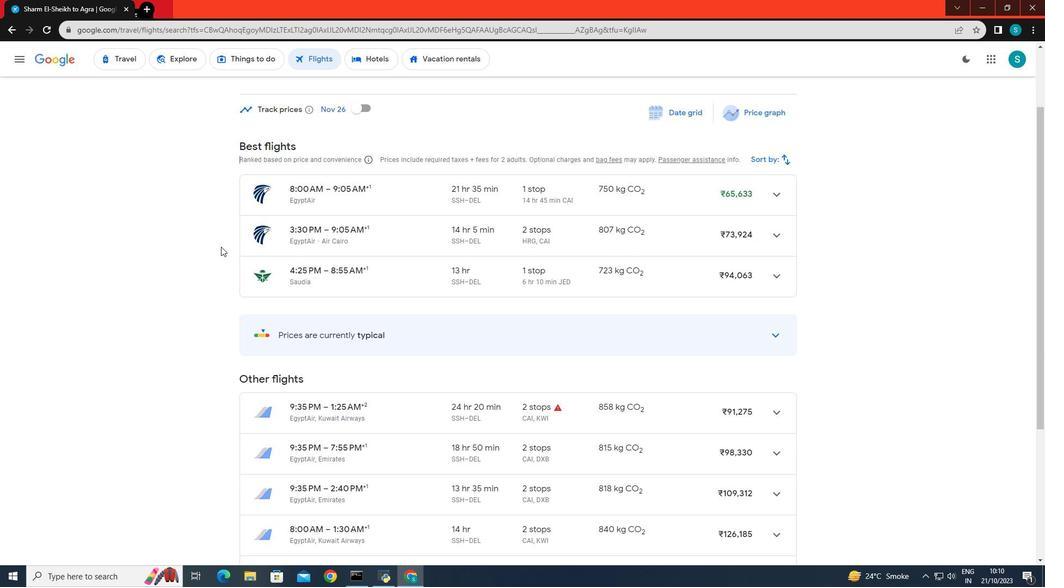 
Action: Mouse scrolled (220, 246) with delta (0, 0)
Screenshot: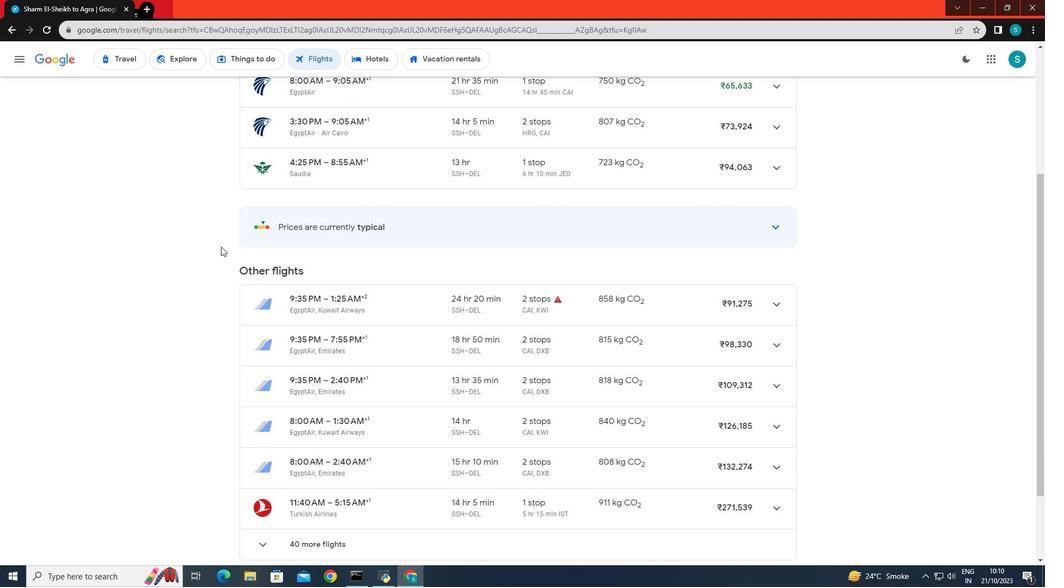 
